 Task: Create List Natural Language Processing in Board Project Management Software to Workspace Diversity and Inclusion. Create List Data Science in Board Talent Acquisition to Workspace Diversity and Inclusion. Create List Big Data in Board Market Opportunity Assessment and Prioritization to Workspace Diversity and Inclusion
Action: Mouse moved to (36, 325)
Screenshot: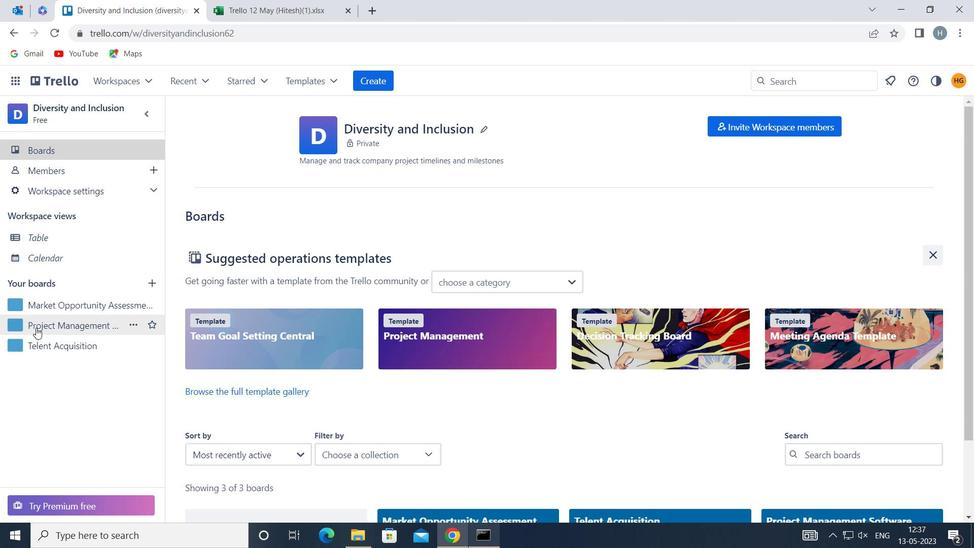 
Action: Mouse pressed left at (36, 325)
Screenshot: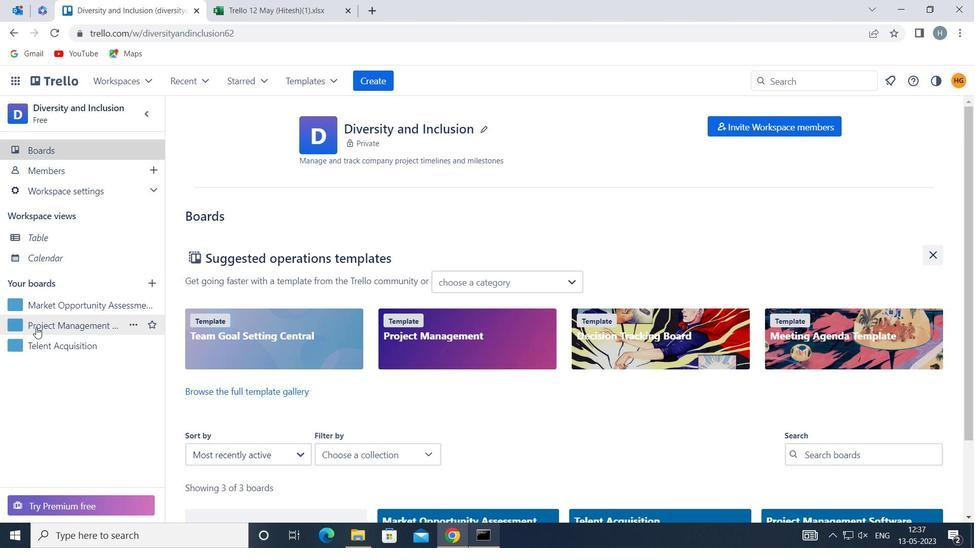 
Action: Mouse moved to (404, 157)
Screenshot: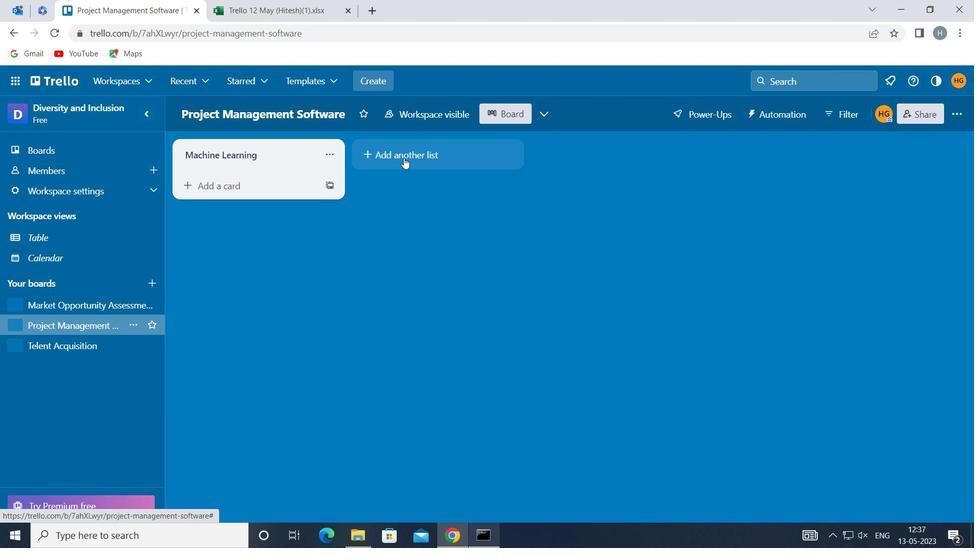 
Action: Mouse pressed left at (404, 157)
Screenshot: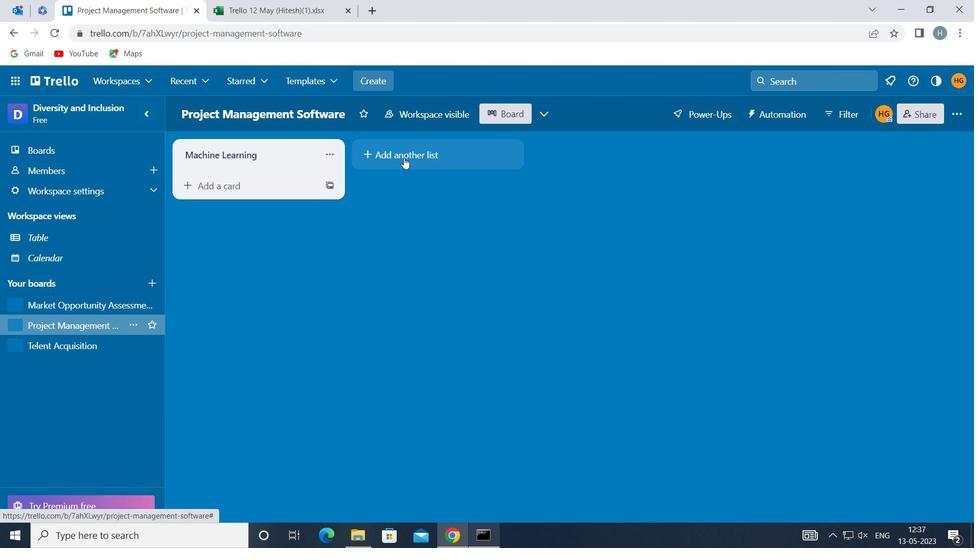 
Action: Key pressed <Key.shift>NATI<Key.backspace>URAL<Key.space><Key.shift>LANGUAGE<Key.space><Key.shift>PROCESSING
Screenshot: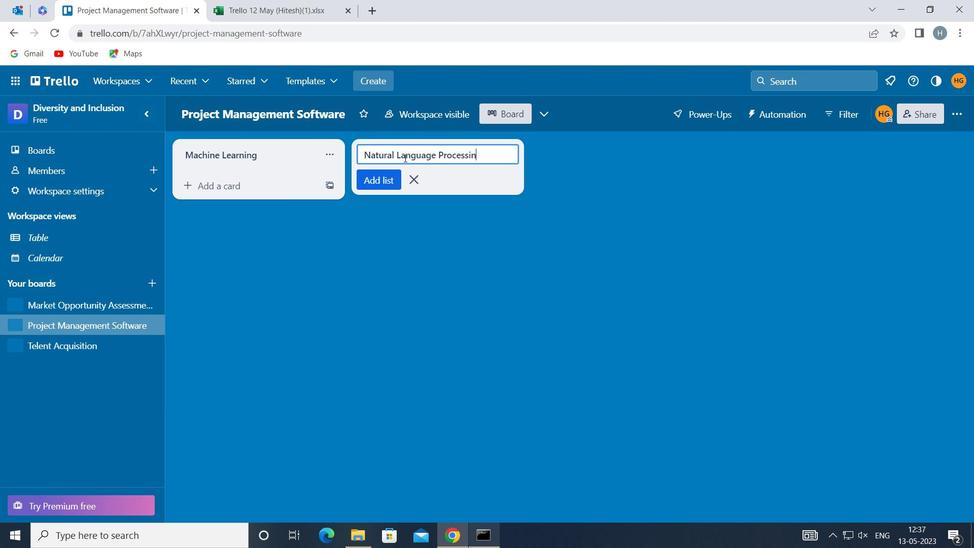 
Action: Mouse moved to (375, 180)
Screenshot: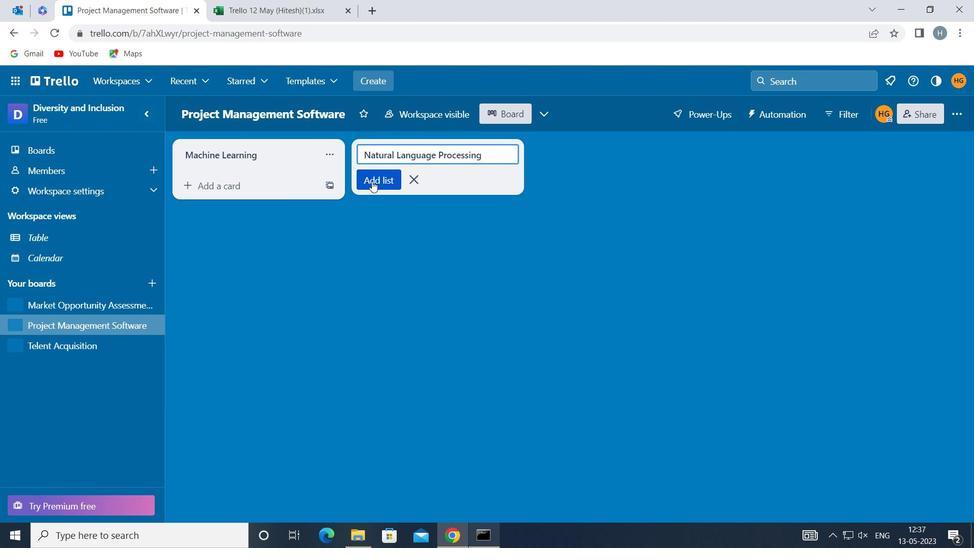 
Action: Mouse pressed left at (375, 180)
Screenshot: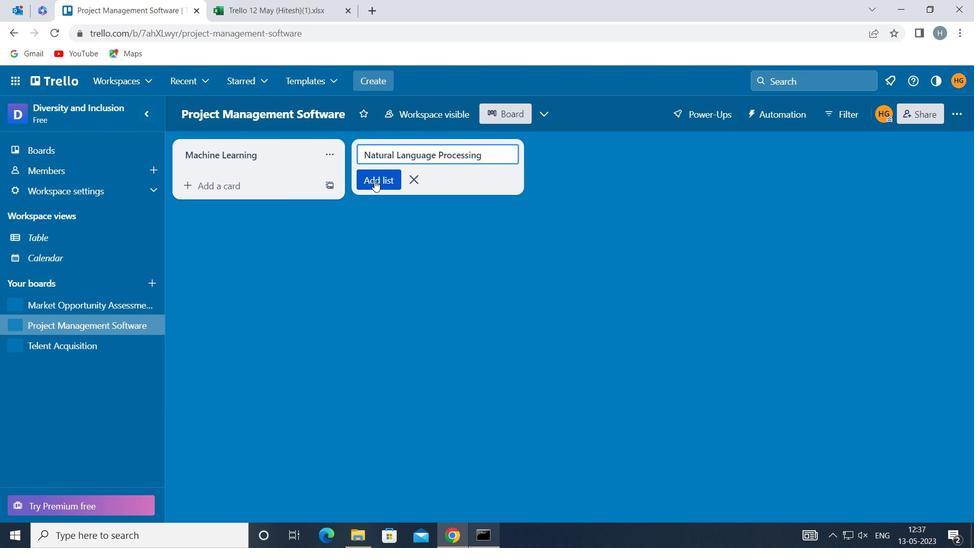 
Action: Mouse moved to (380, 244)
Screenshot: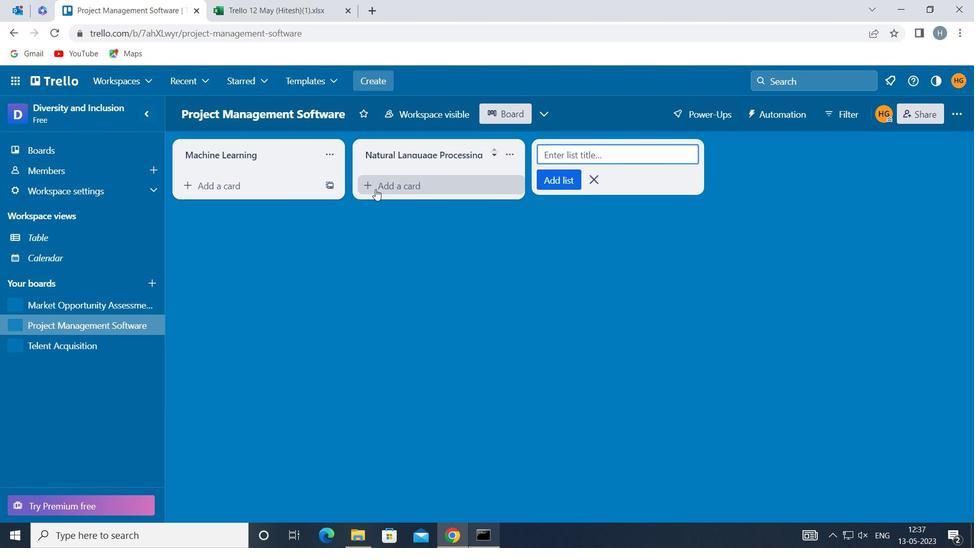 
Action: Mouse pressed left at (380, 244)
Screenshot: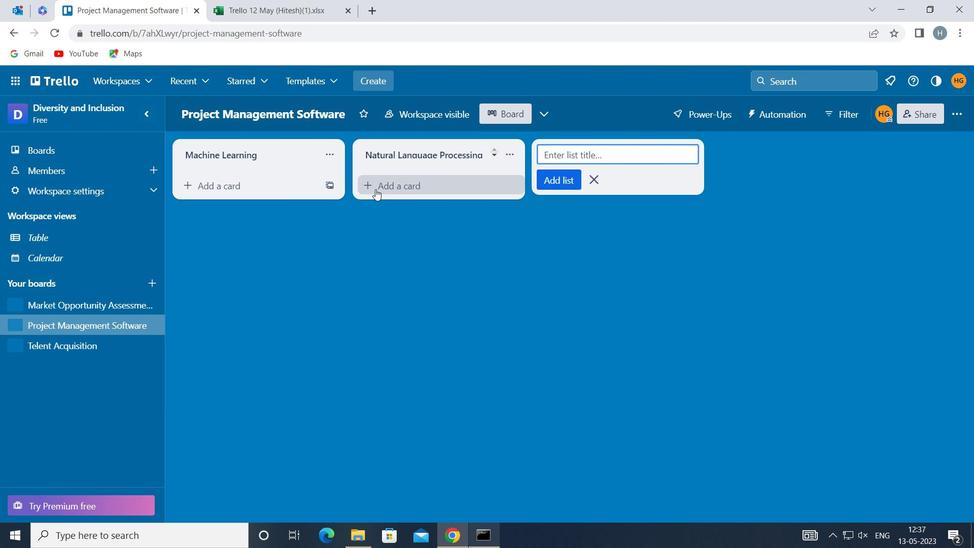 
Action: Mouse moved to (101, 339)
Screenshot: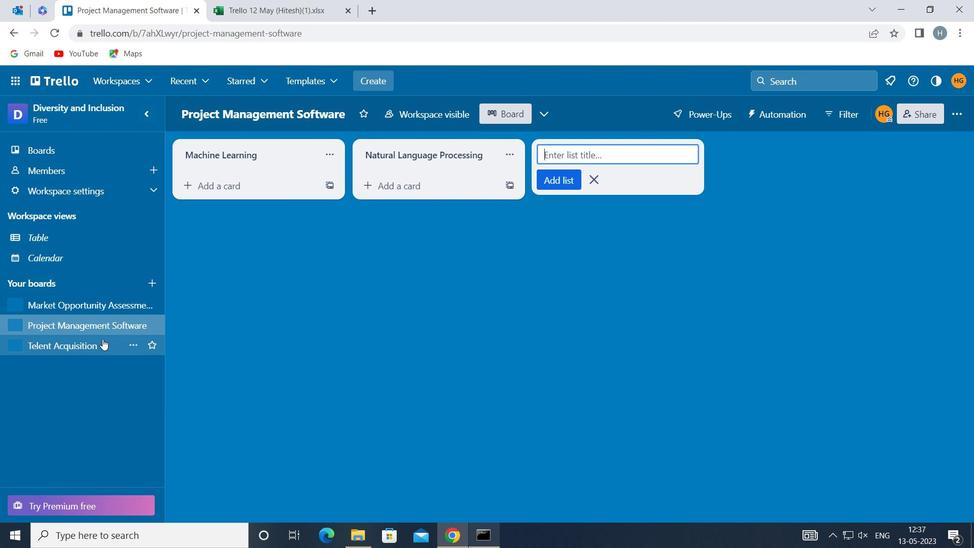
Action: Mouse pressed left at (101, 339)
Screenshot: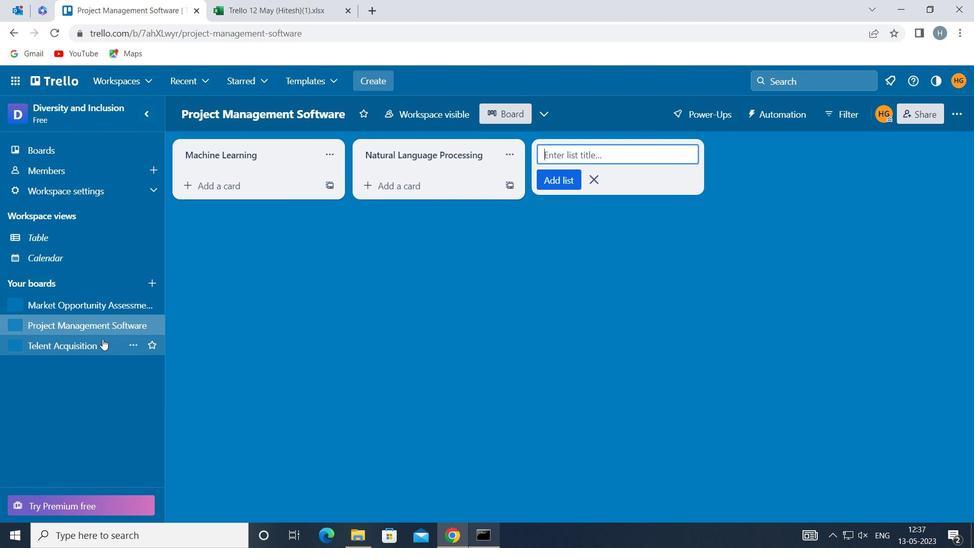 
Action: Mouse moved to (426, 147)
Screenshot: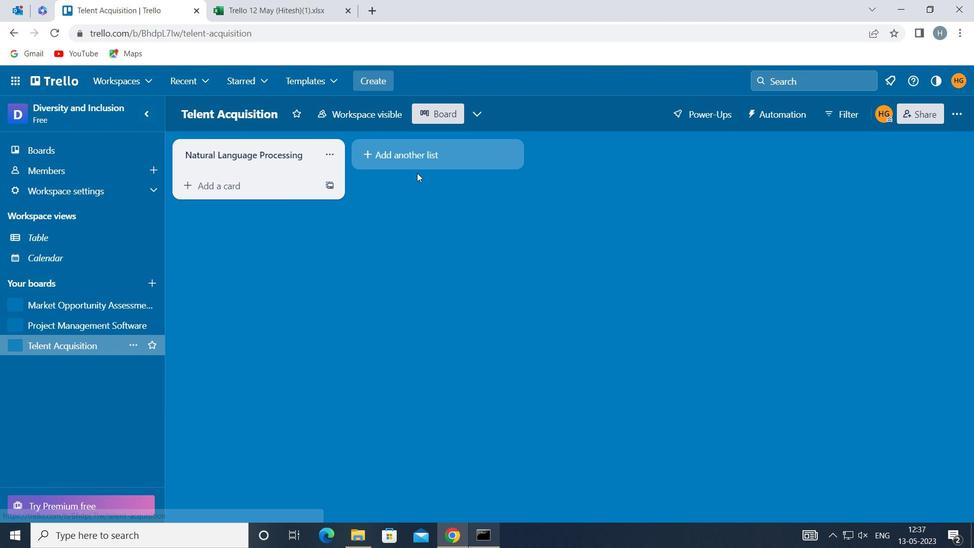 
Action: Mouse pressed left at (426, 147)
Screenshot: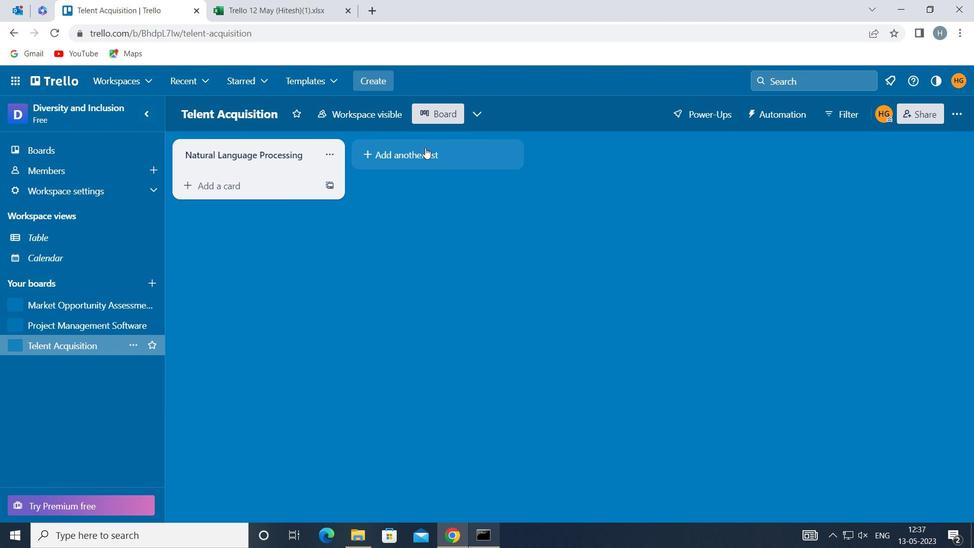 
Action: Key pressed <Key.shift>DATA<Key.space><Key.shift>SCIENCE
Screenshot: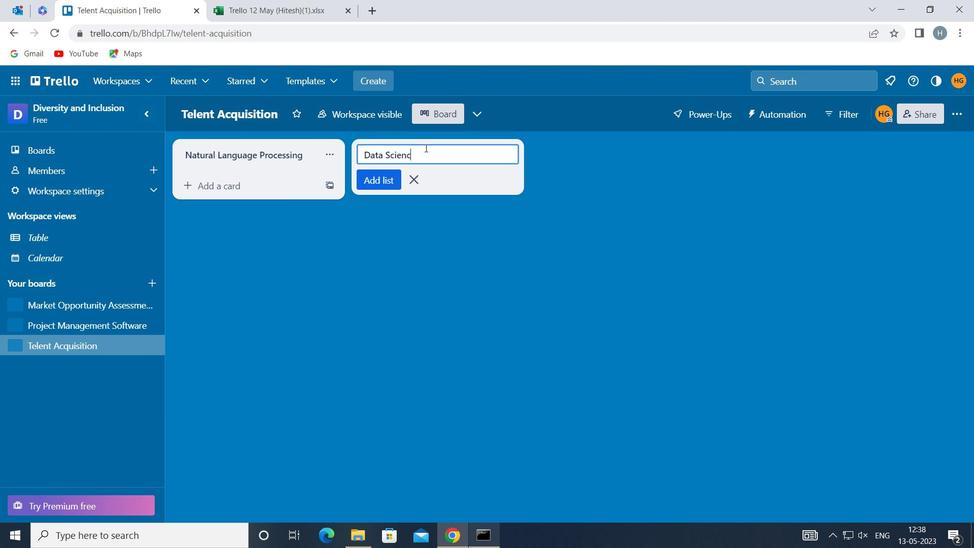 
Action: Mouse moved to (383, 183)
Screenshot: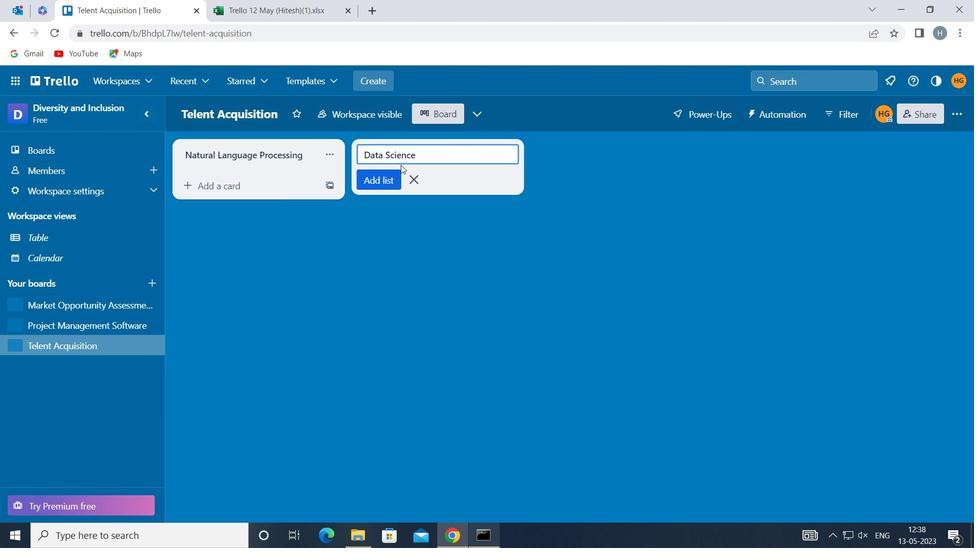 
Action: Mouse pressed left at (383, 183)
Screenshot: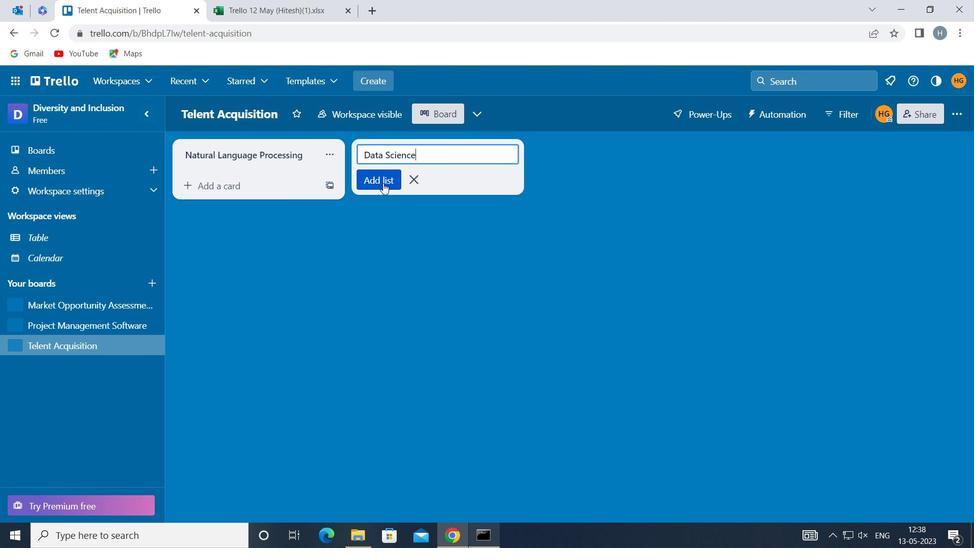 
Action: Mouse moved to (368, 289)
Screenshot: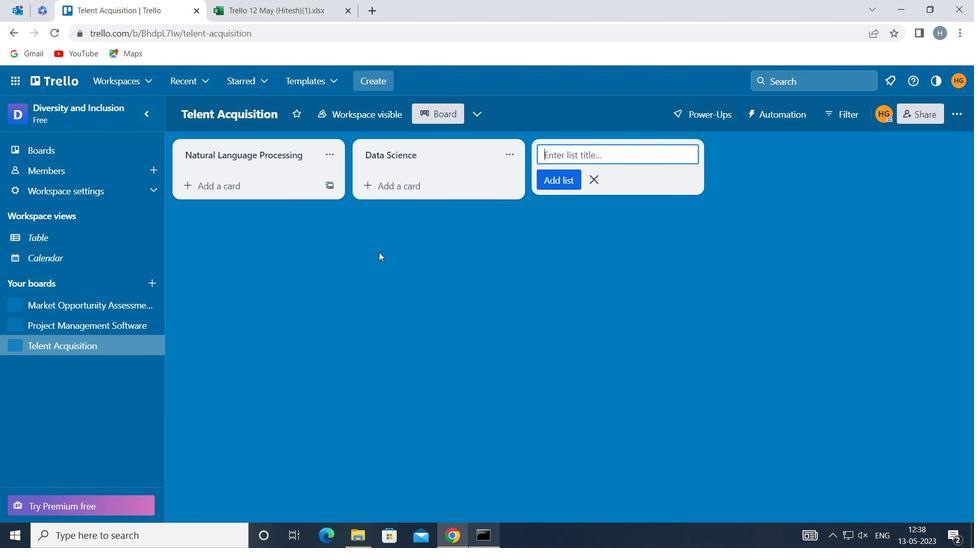 
Action: Mouse pressed left at (368, 289)
Screenshot: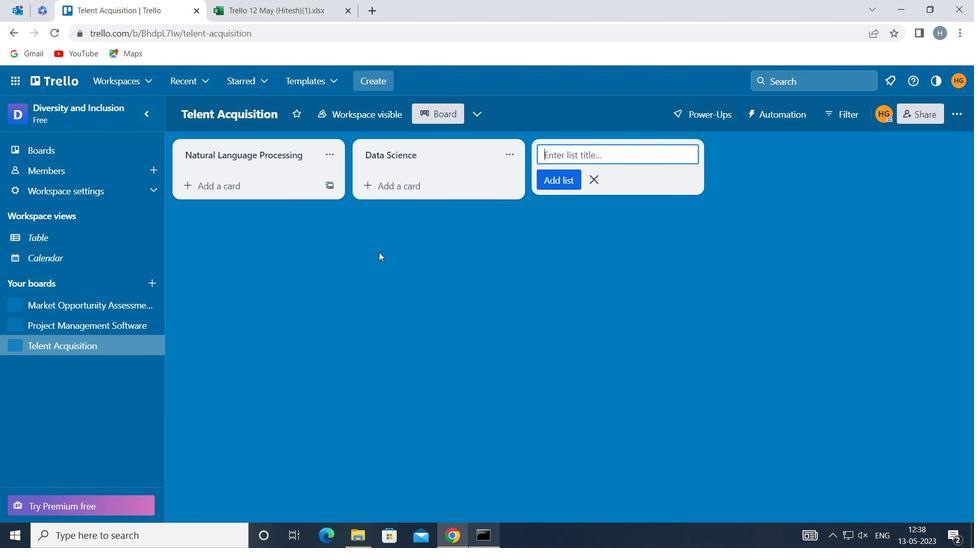 
Action: Mouse moved to (77, 307)
Screenshot: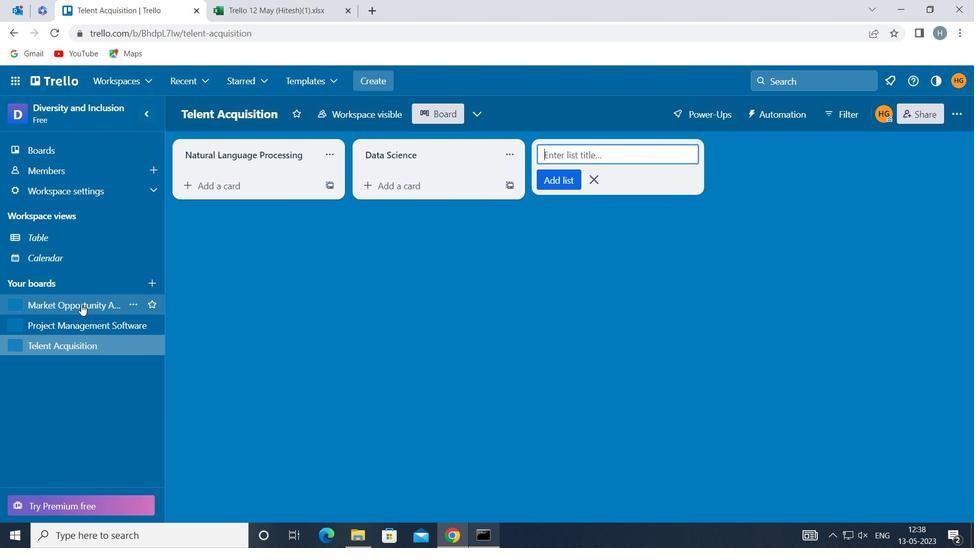 
Action: Mouse pressed left at (77, 307)
Screenshot: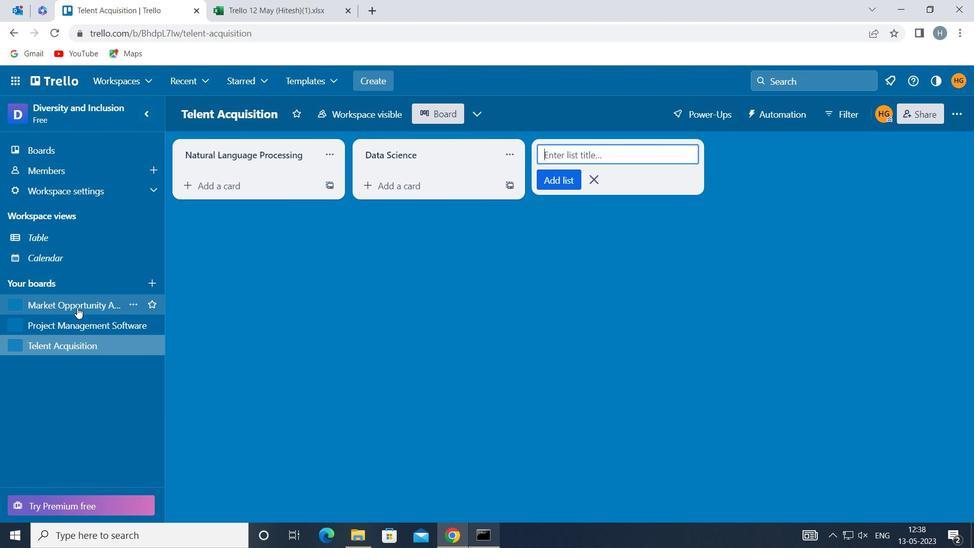 
Action: Mouse moved to (418, 157)
Screenshot: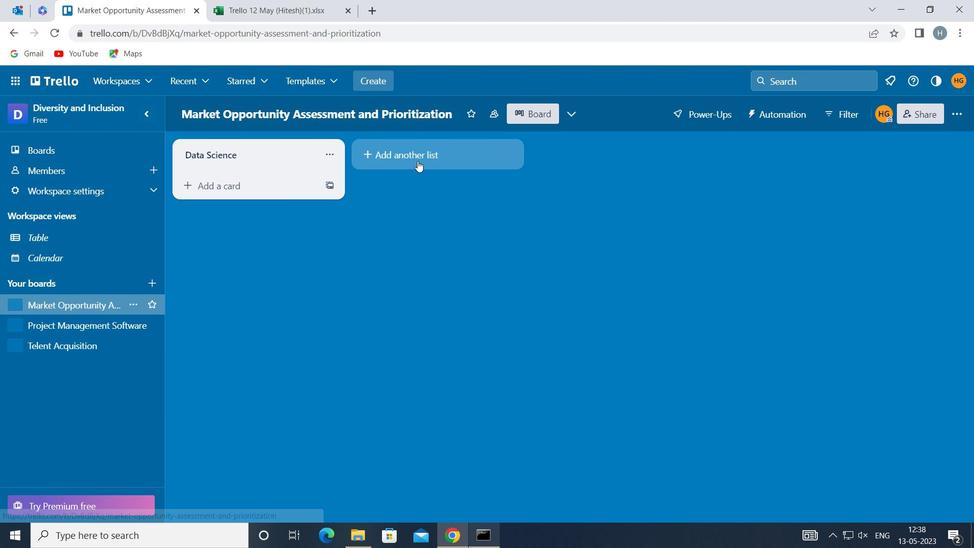 
Action: Mouse pressed left at (418, 157)
Screenshot: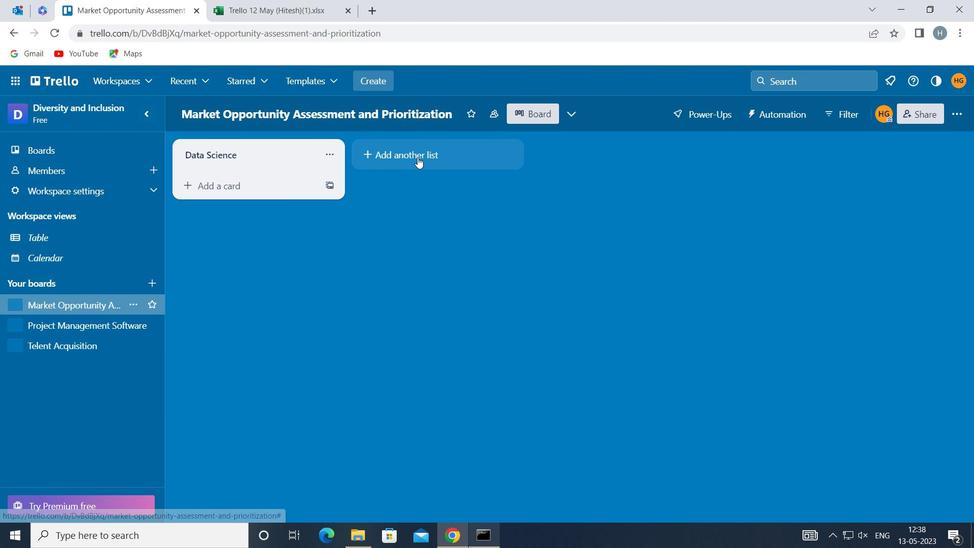 
Action: Mouse moved to (418, 156)
Screenshot: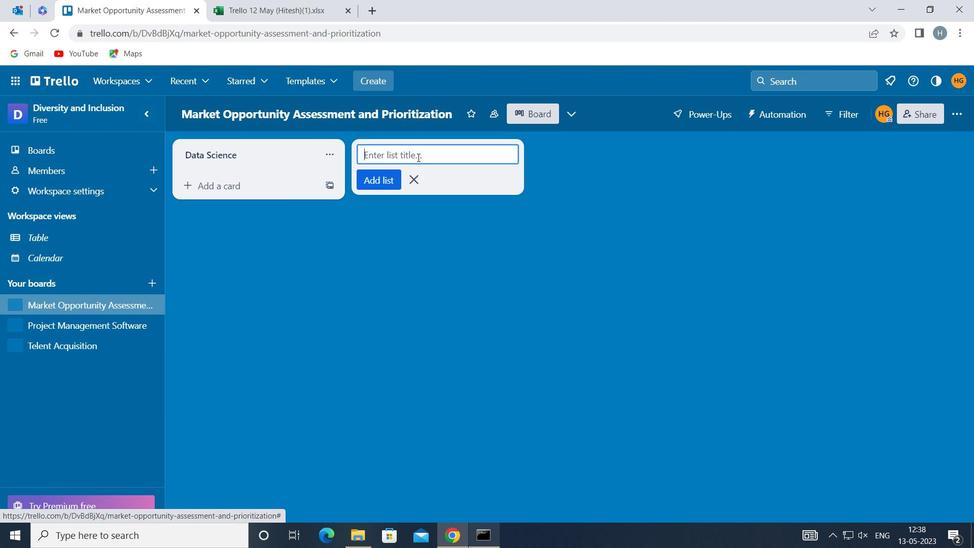 
Action: Key pressed <Key.shift>BIG<Key.space><Key.shift>DATA
Screenshot: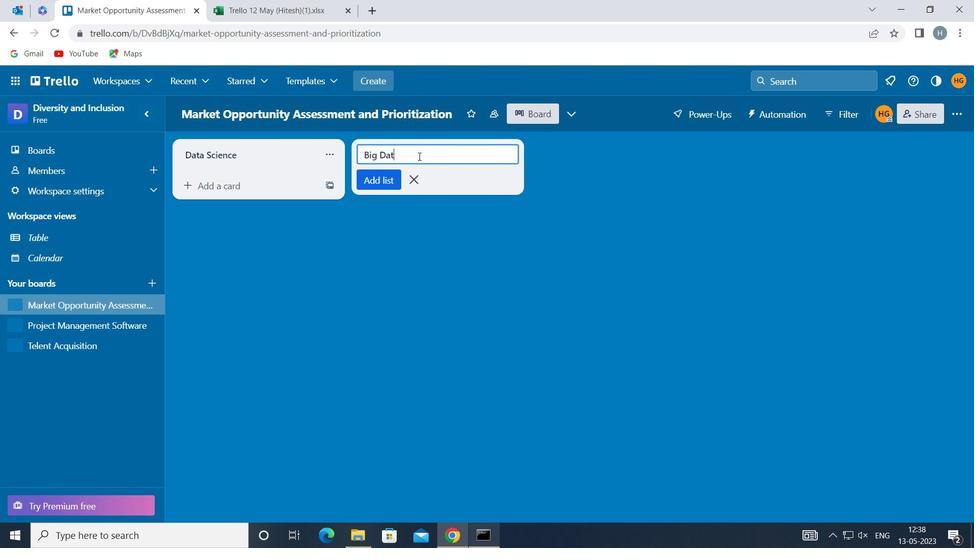 
Action: Mouse moved to (378, 179)
Screenshot: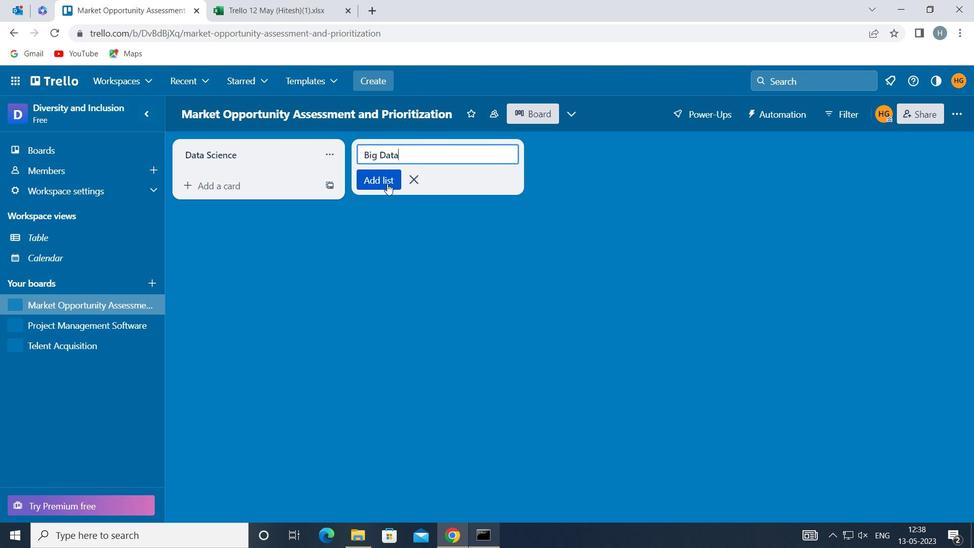 
Action: Mouse pressed left at (378, 179)
Screenshot: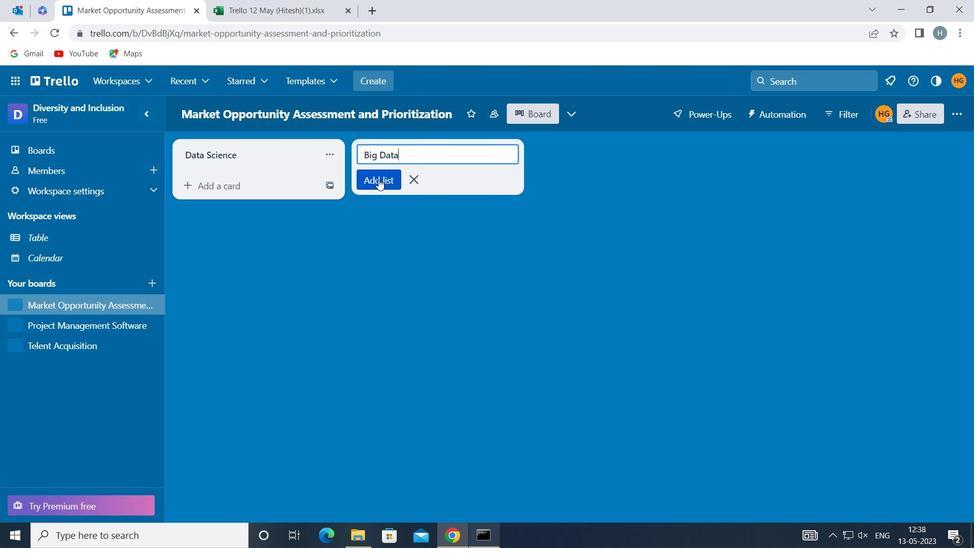
Action: Mouse moved to (382, 250)
Screenshot: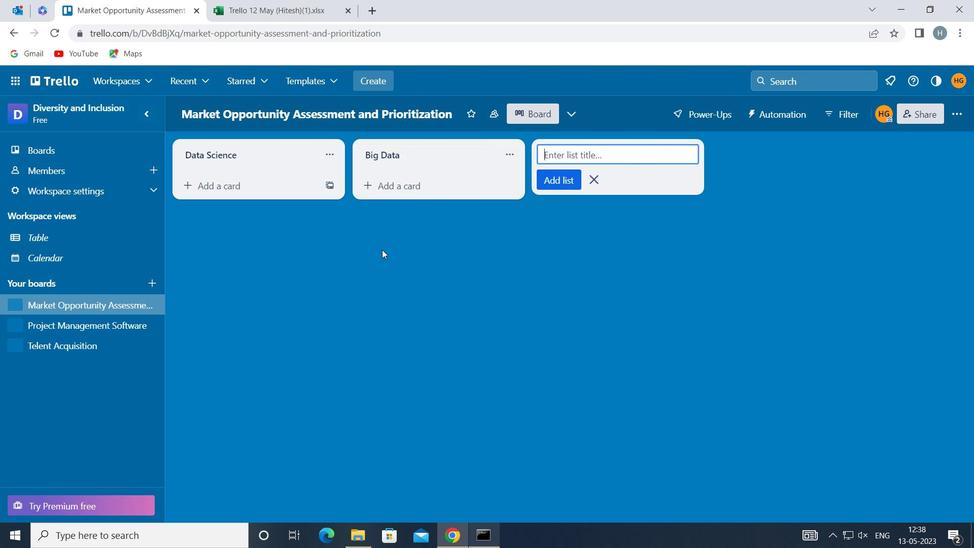 
Action: Mouse pressed left at (382, 250)
Screenshot: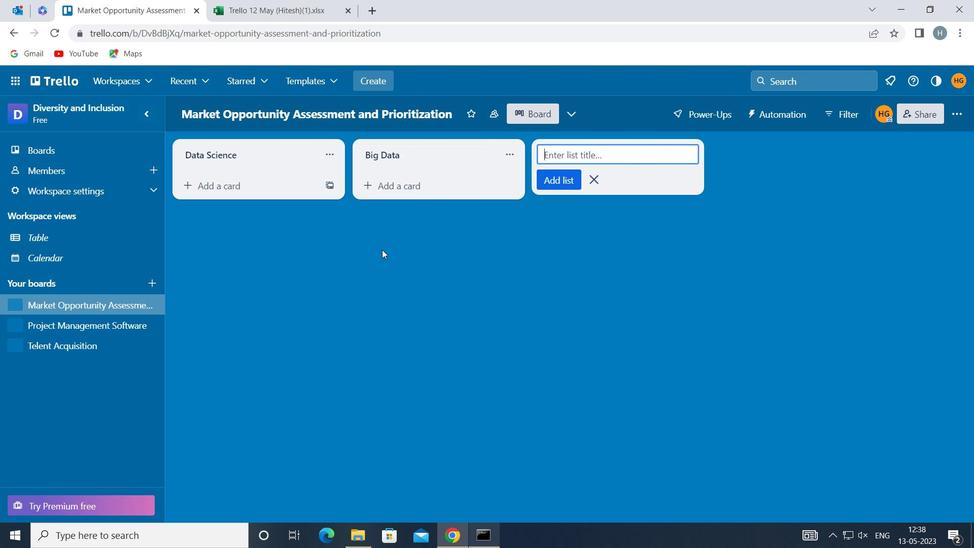 
Action: Key pressed <Key.f8>
Screenshot: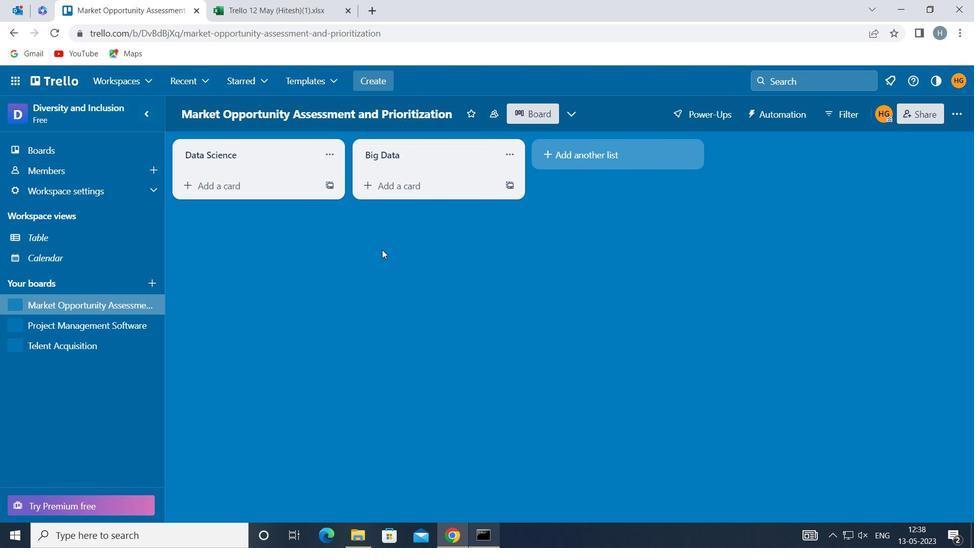 
